Task: Add Lily Of The Desert Aloe Vera Gelly to the cart.
Action: Mouse moved to (729, 262)
Screenshot: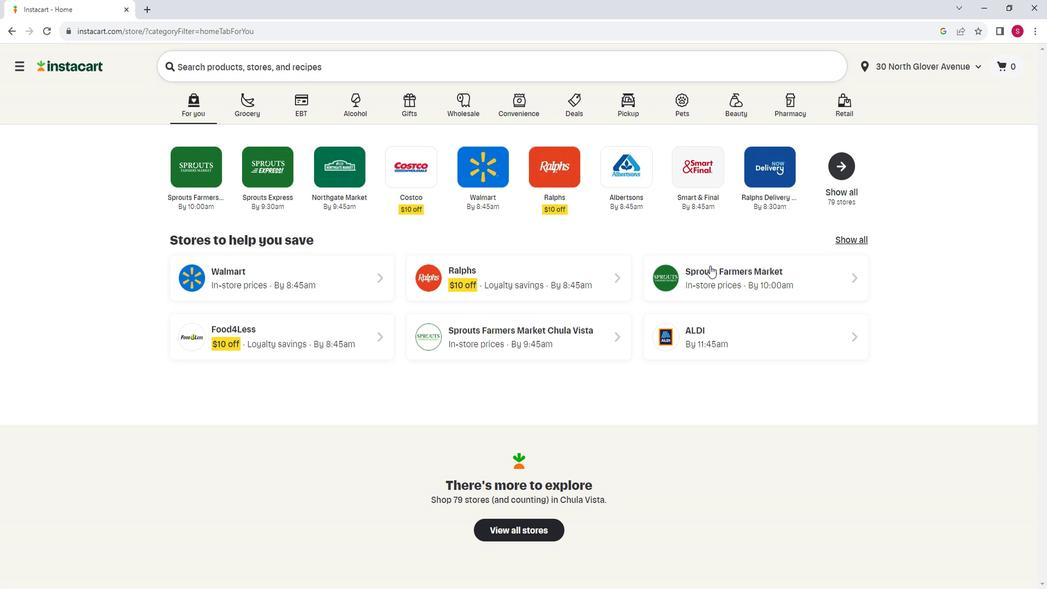 
Action: Mouse pressed left at (729, 262)
Screenshot: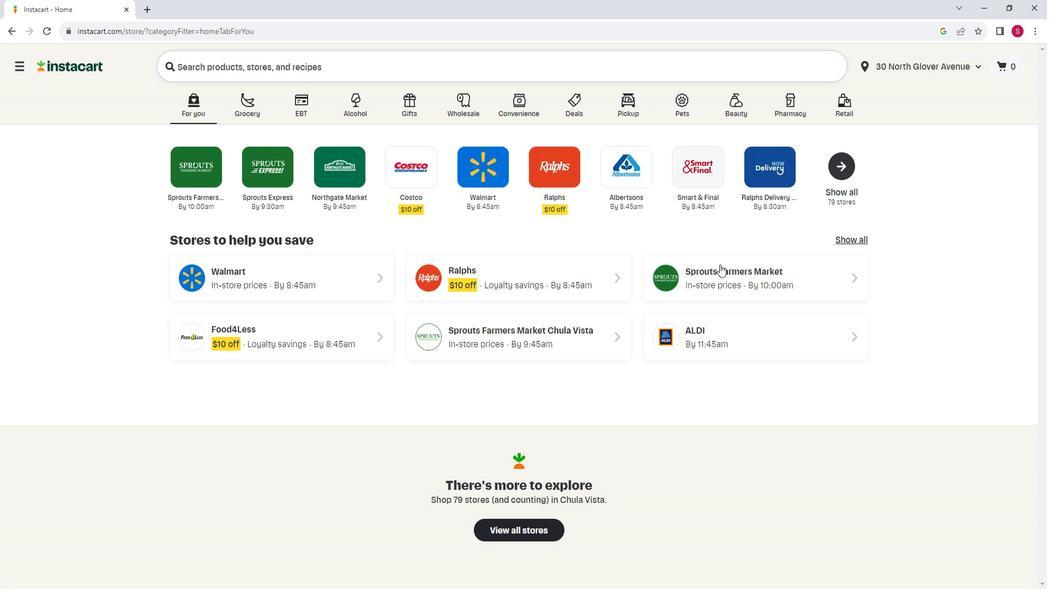 
Action: Mouse moved to (55, 370)
Screenshot: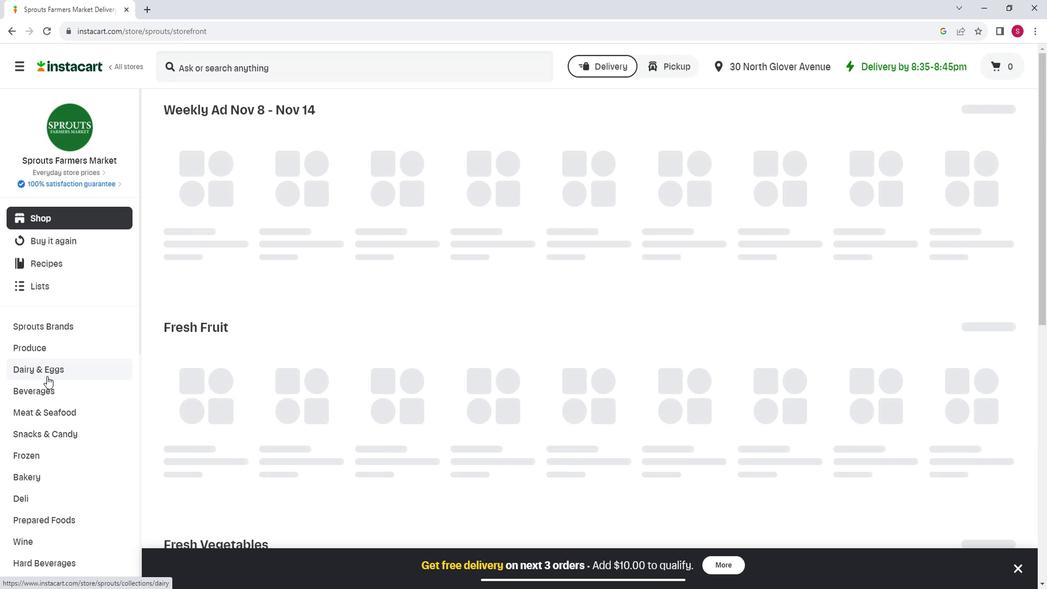 
Action: Mouse scrolled (55, 369) with delta (0, 0)
Screenshot: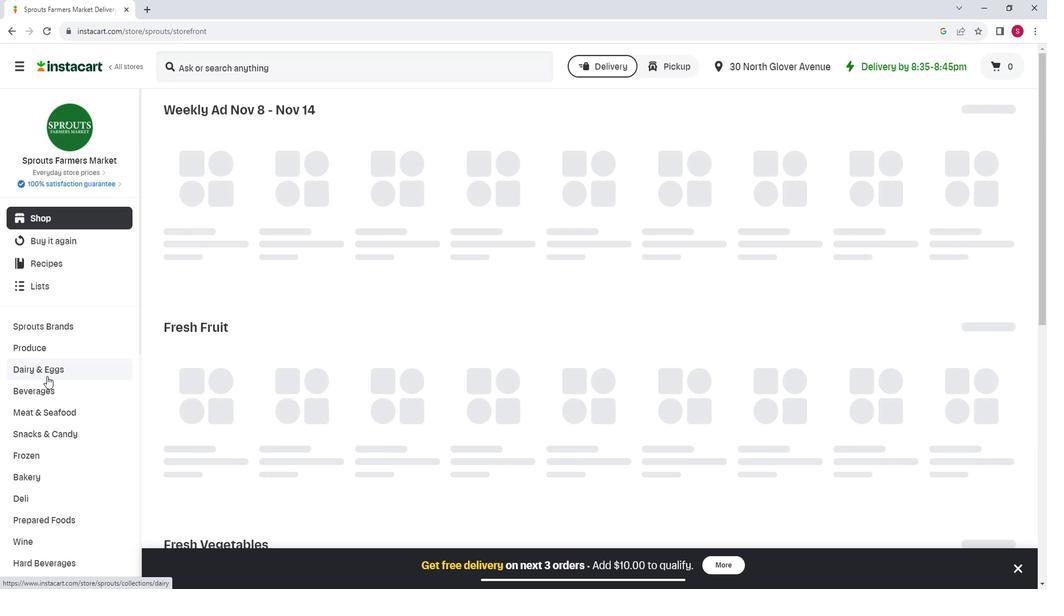 
Action: Mouse scrolled (55, 369) with delta (0, 0)
Screenshot: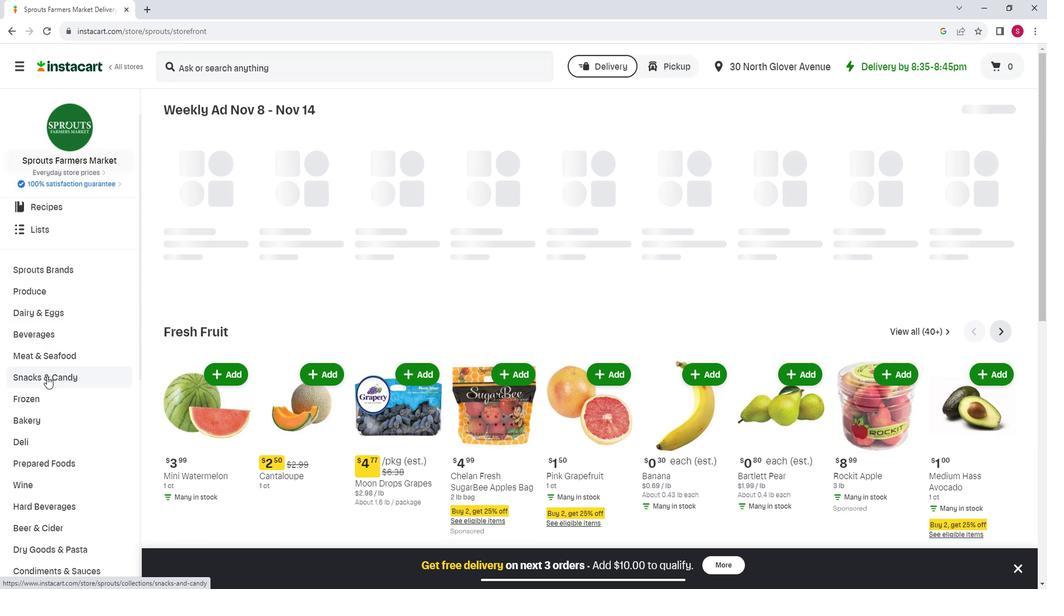 
Action: Mouse scrolled (55, 369) with delta (0, 0)
Screenshot: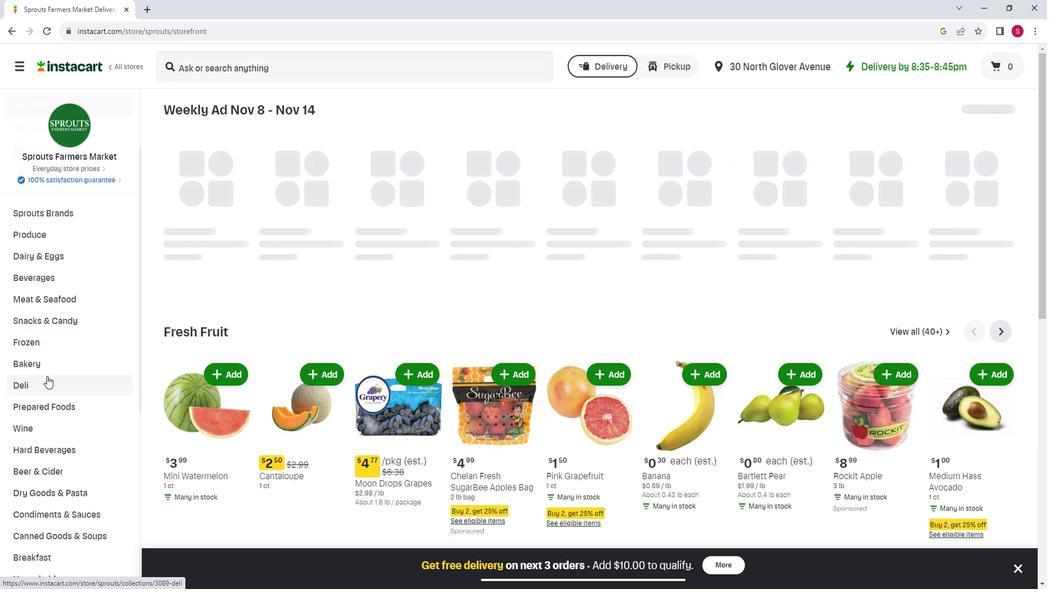 
Action: Mouse moved to (55, 369)
Screenshot: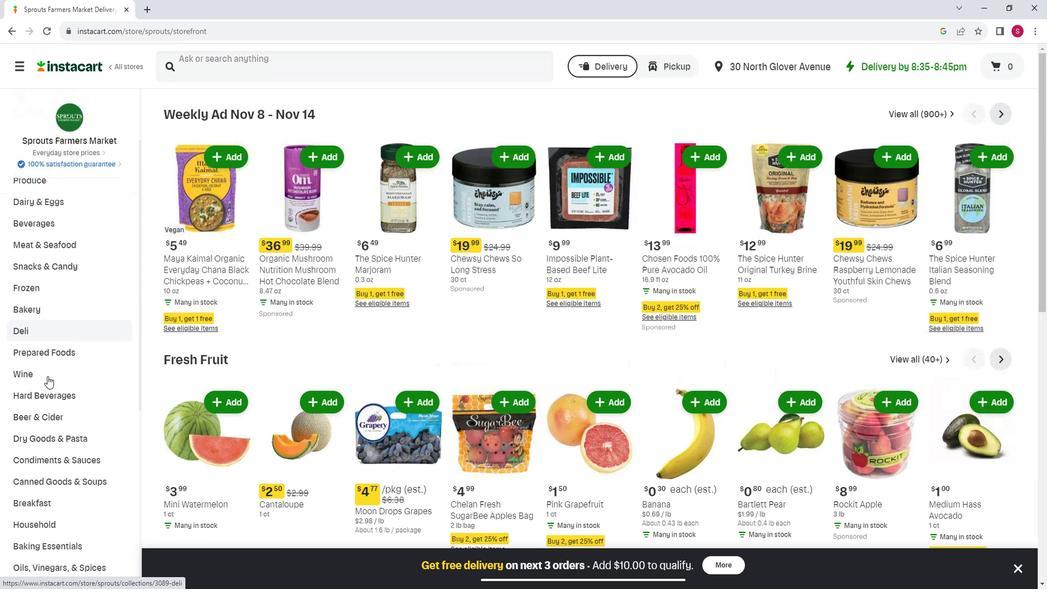 
Action: Mouse scrolled (55, 369) with delta (0, 0)
Screenshot: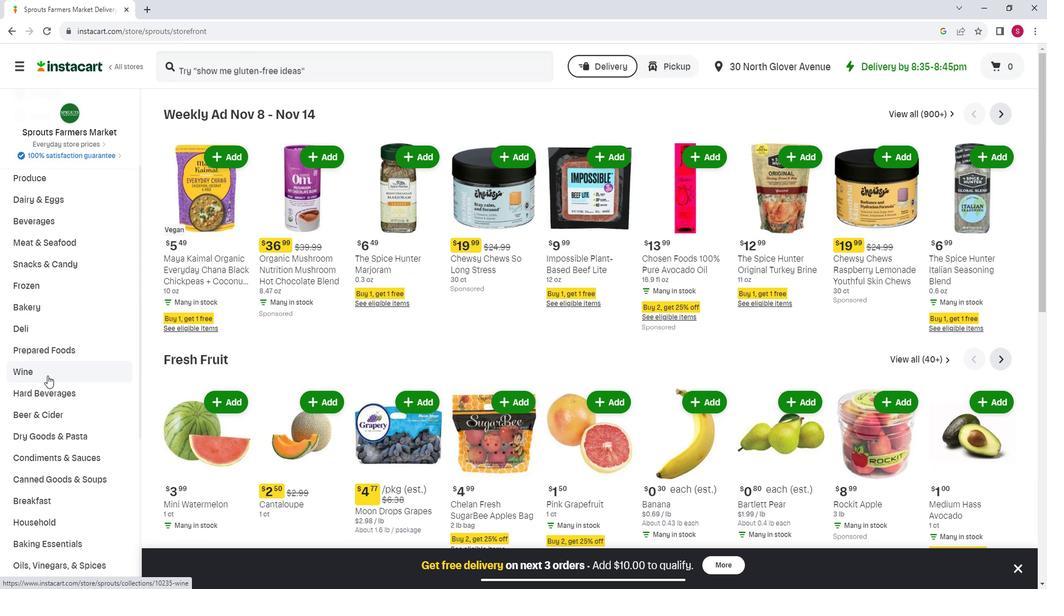 
Action: Mouse scrolled (55, 369) with delta (0, 0)
Screenshot: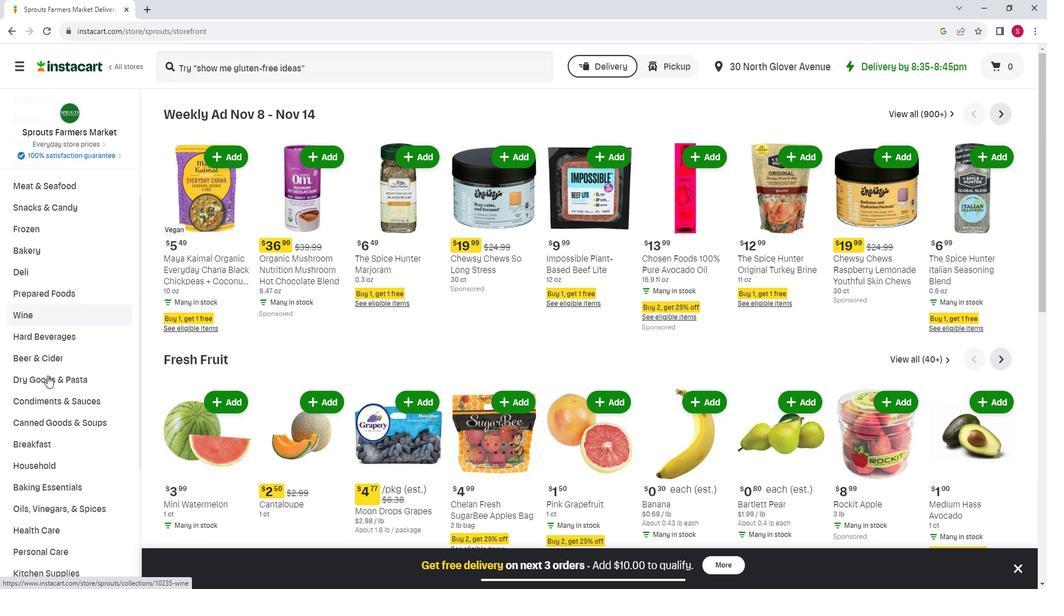 
Action: Mouse scrolled (55, 369) with delta (0, 0)
Screenshot: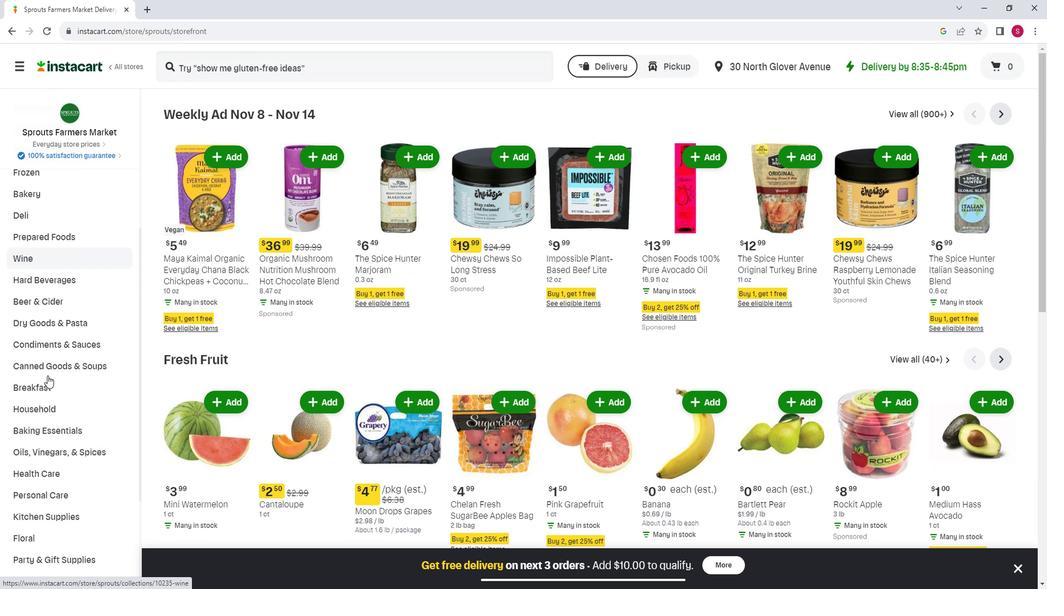 
Action: Mouse moved to (72, 433)
Screenshot: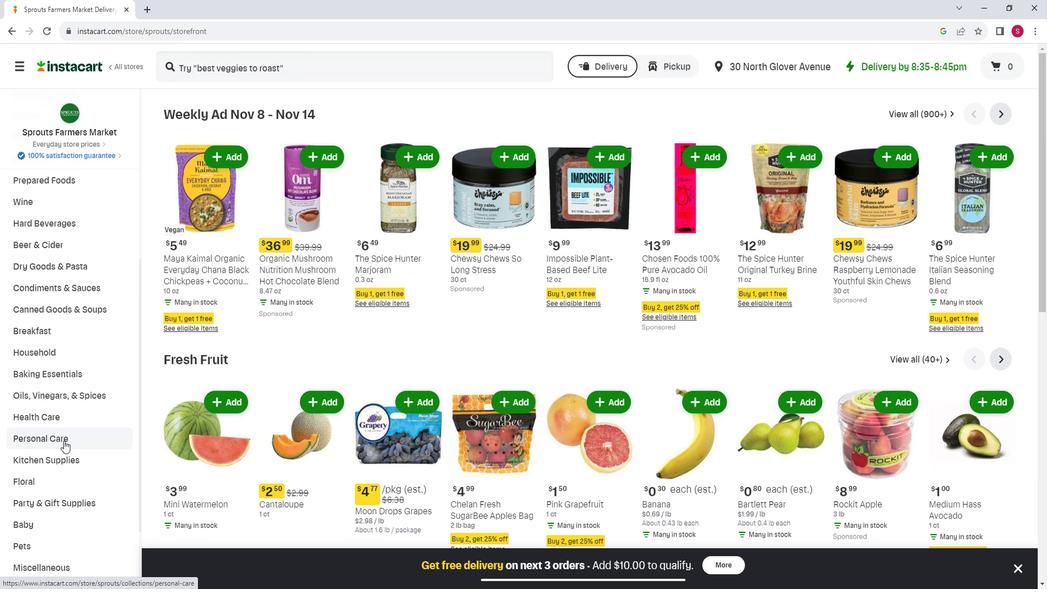 
Action: Mouse pressed left at (72, 433)
Screenshot: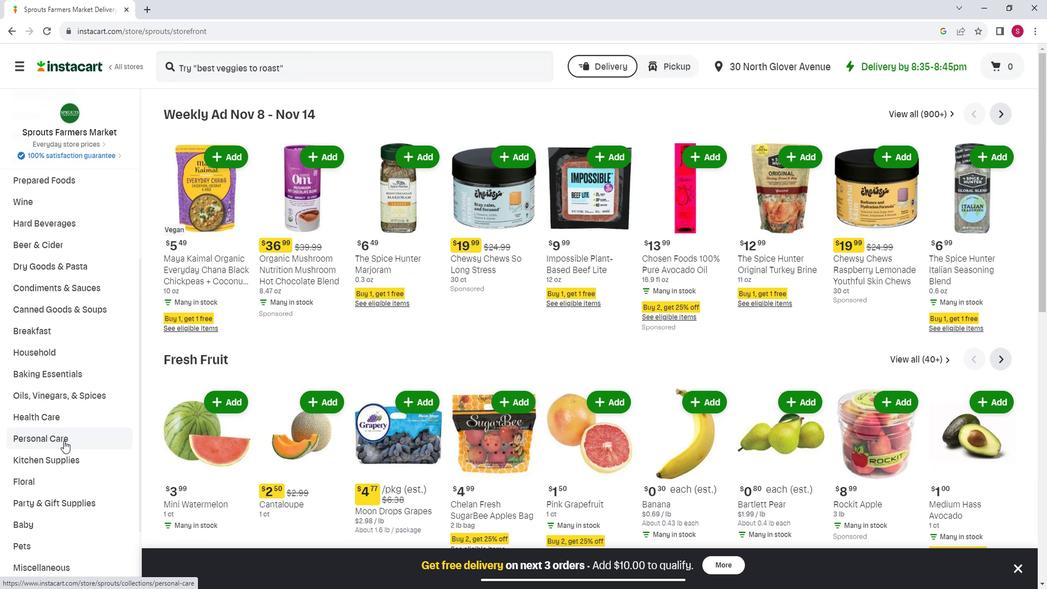 
Action: Mouse moved to (275, 146)
Screenshot: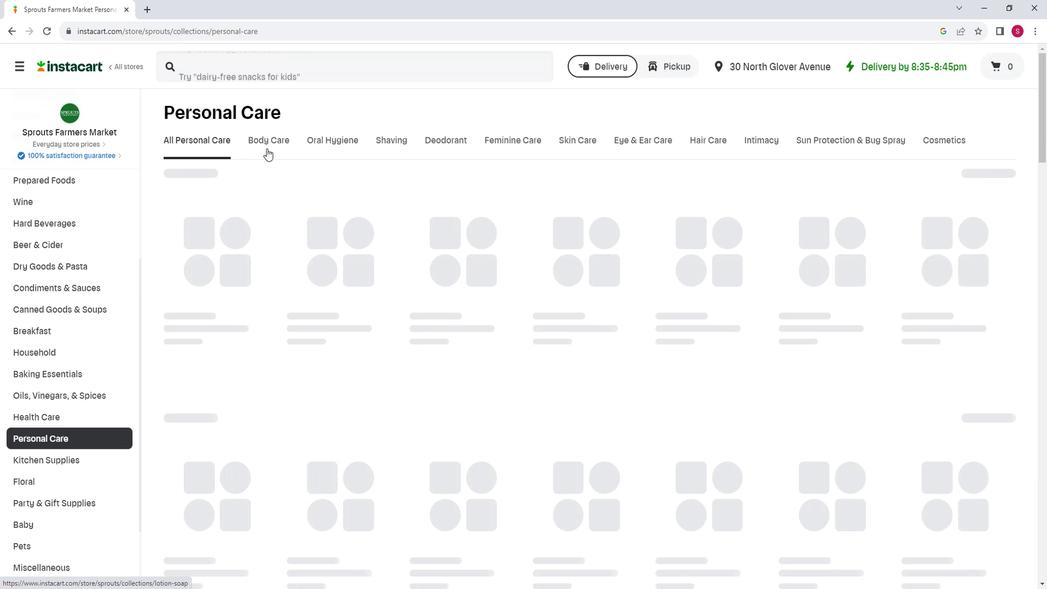
Action: Mouse pressed left at (275, 146)
Screenshot: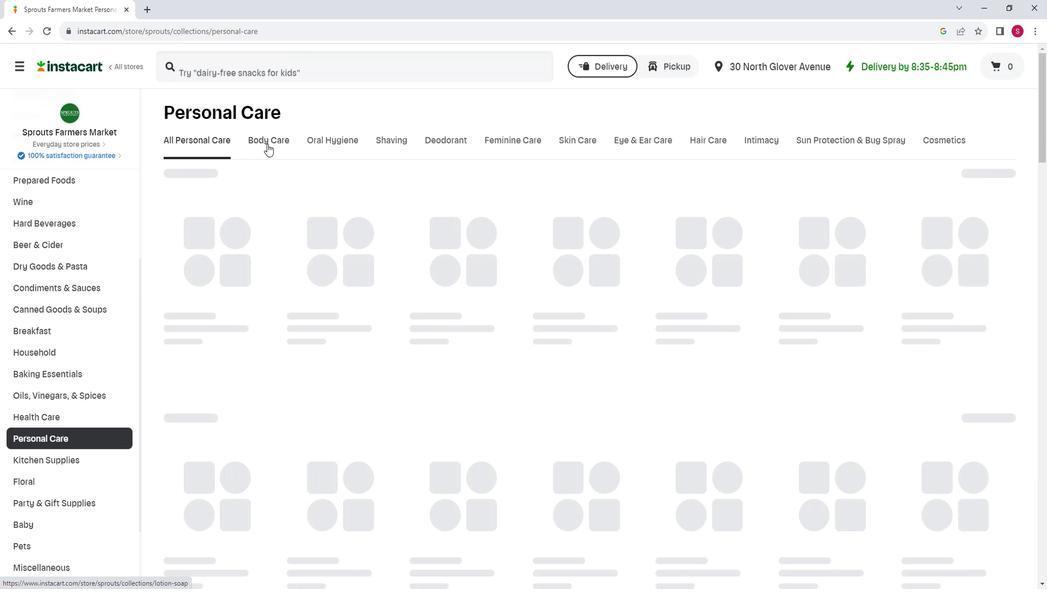 
Action: Mouse moved to (439, 183)
Screenshot: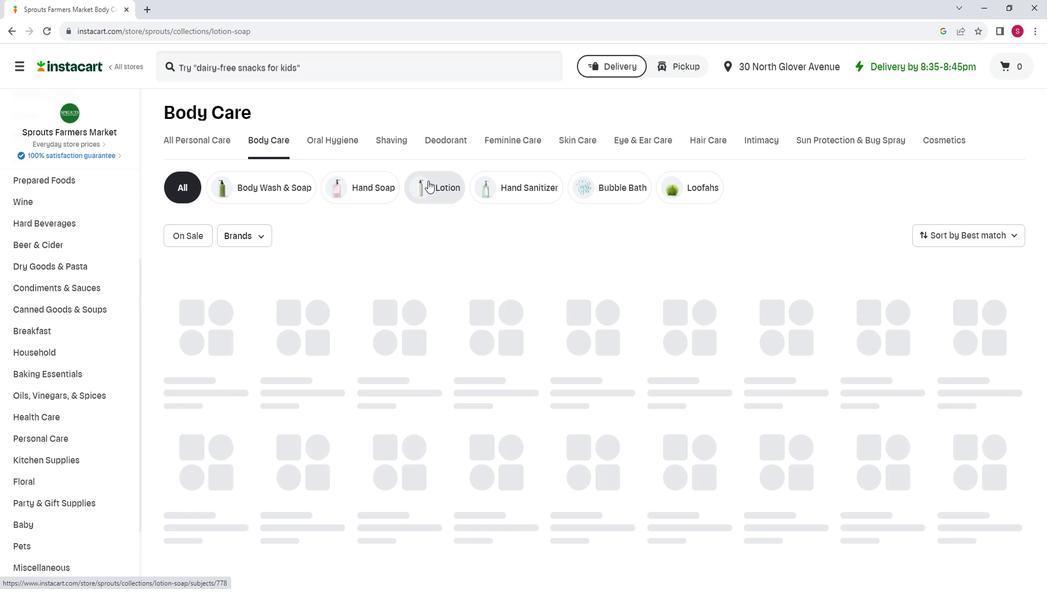 
Action: Mouse pressed left at (439, 183)
Screenshot: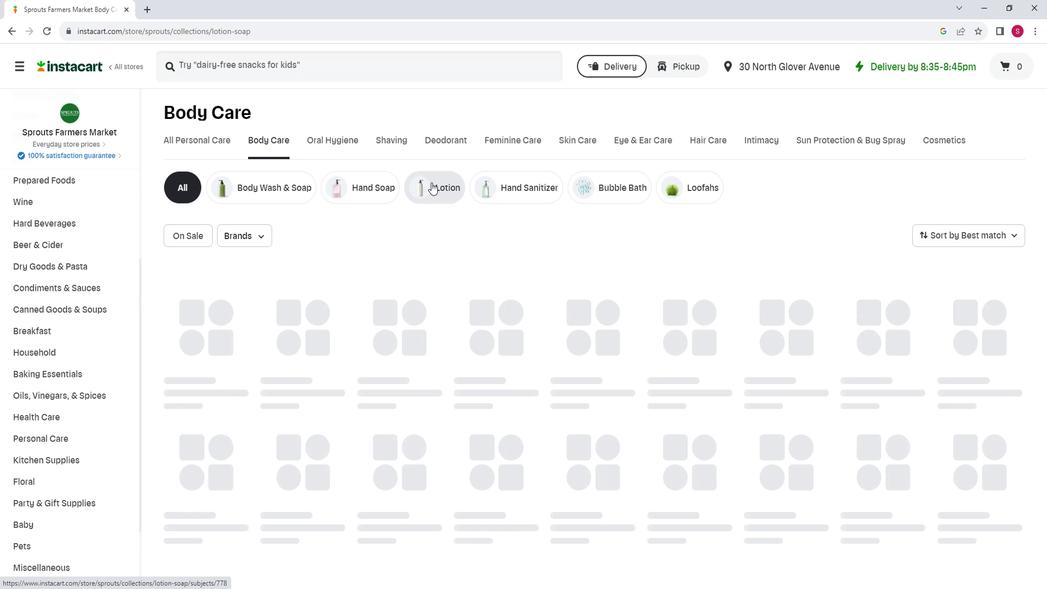 
Action: Mouse moved to (309, 78)
Screenshot: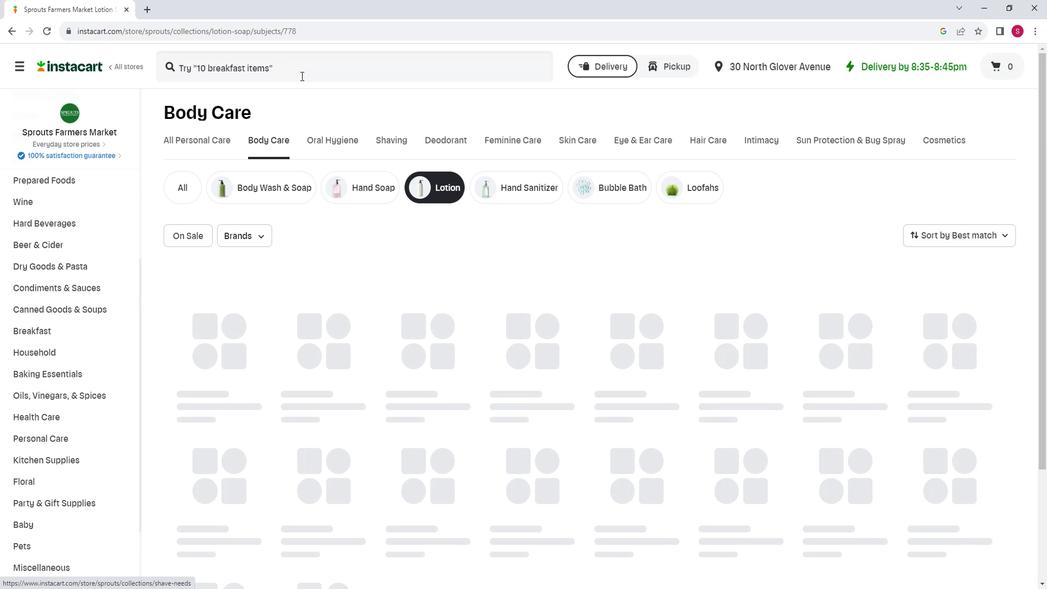 
Action: Mouse pressed left at (309, 78)
Screenshot: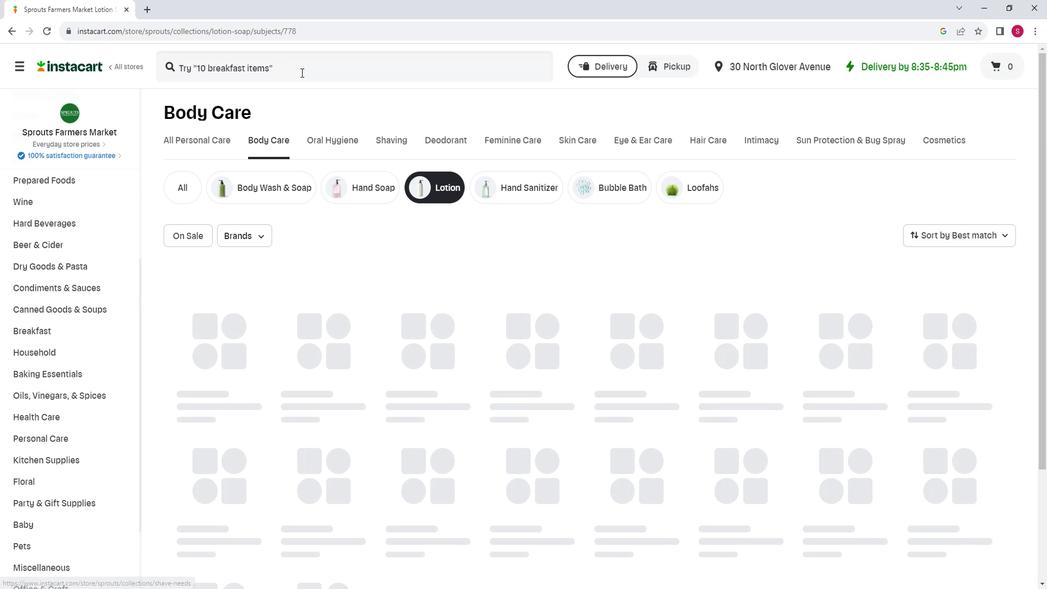 
Action: Mouse moved to (309, 76)
Screenshot: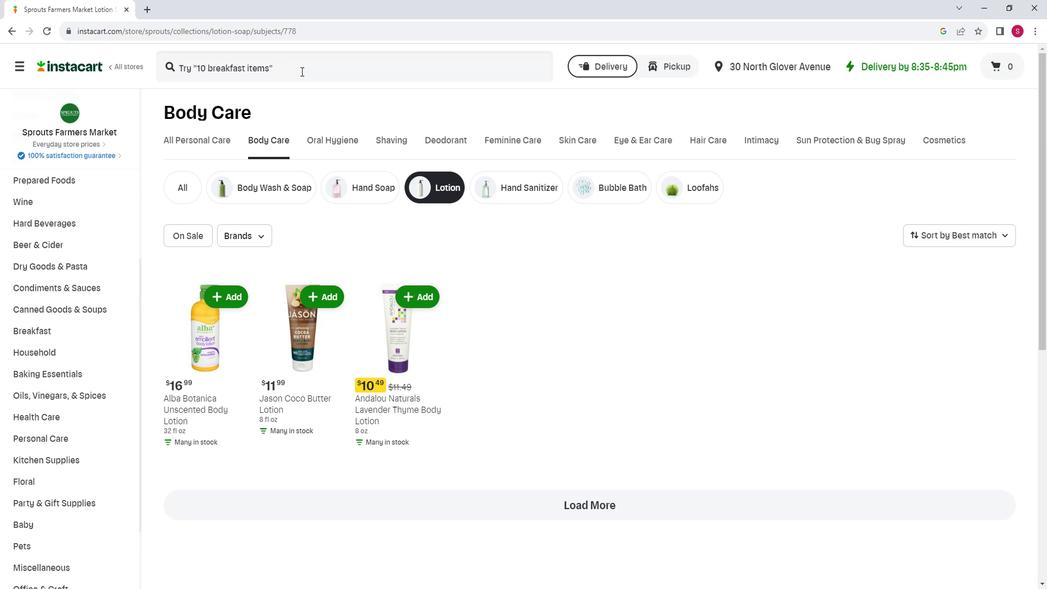 
Action: Key pressed <Key.shift>Lily<Key.space><Key.shift>Of<Key.space><Key.shift>T
Screenshot: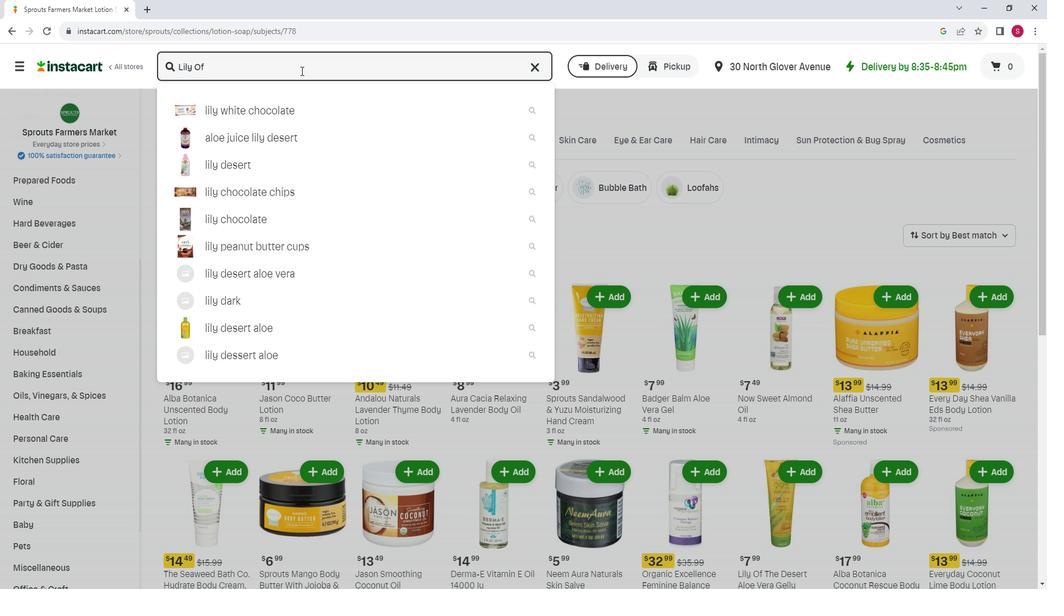 
Action: Mouse moved to (308, 74)
Screenshot: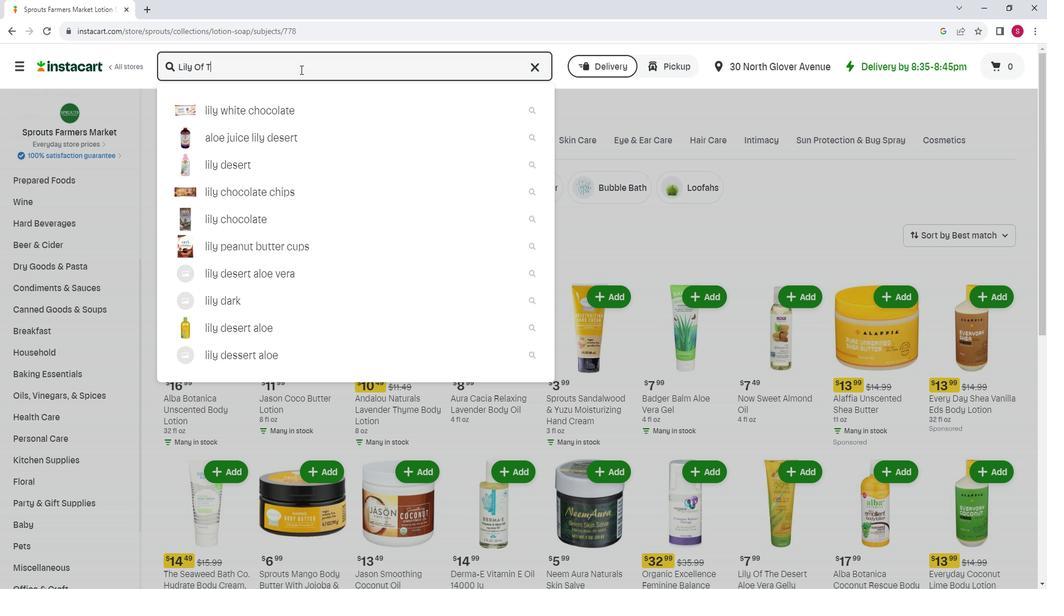 
Action: Key pressed h
Screenshot: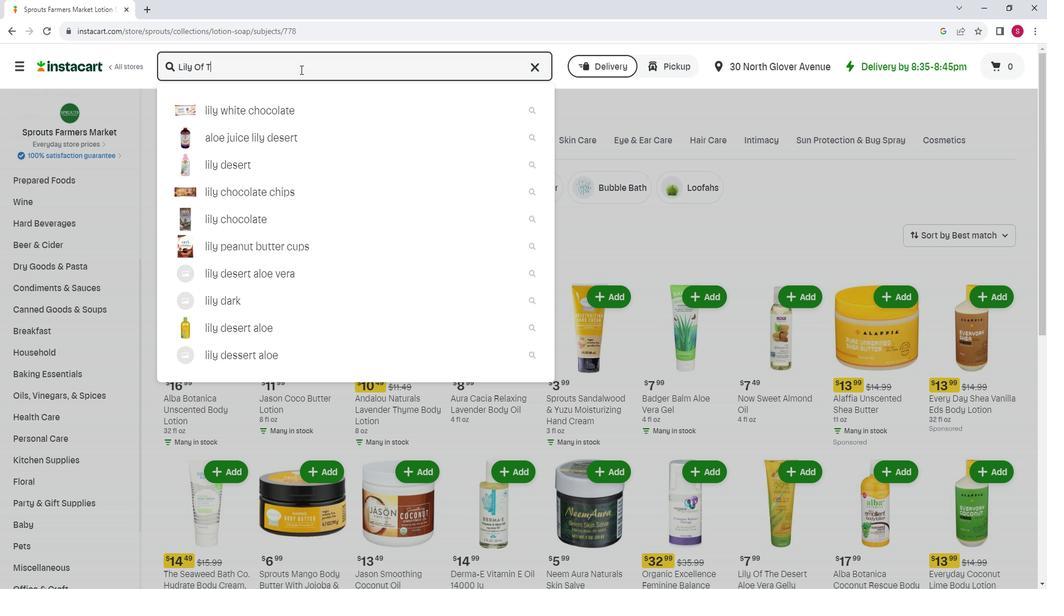 
Action: Mouse moved to (308, 73)
Screenshot: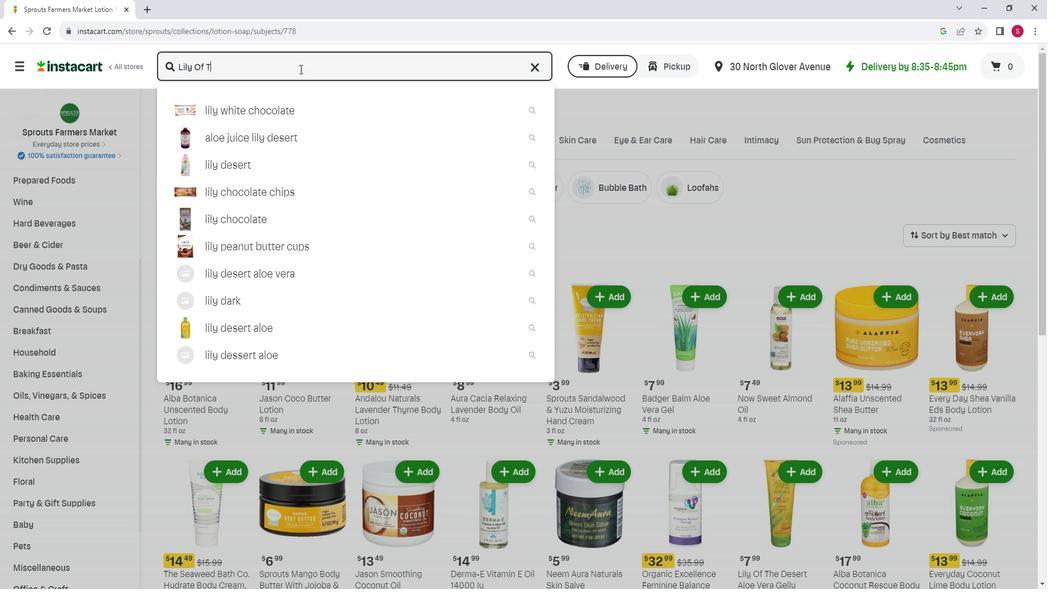 
Action: Key pressed e<Key.space><Key.shift>Desert<Key.space><Key.shift>Aloe<Key.space><Key.shift>Vera<Key.space><Key.shift>Gelly<Key.space><Key.enter>
Screenshot: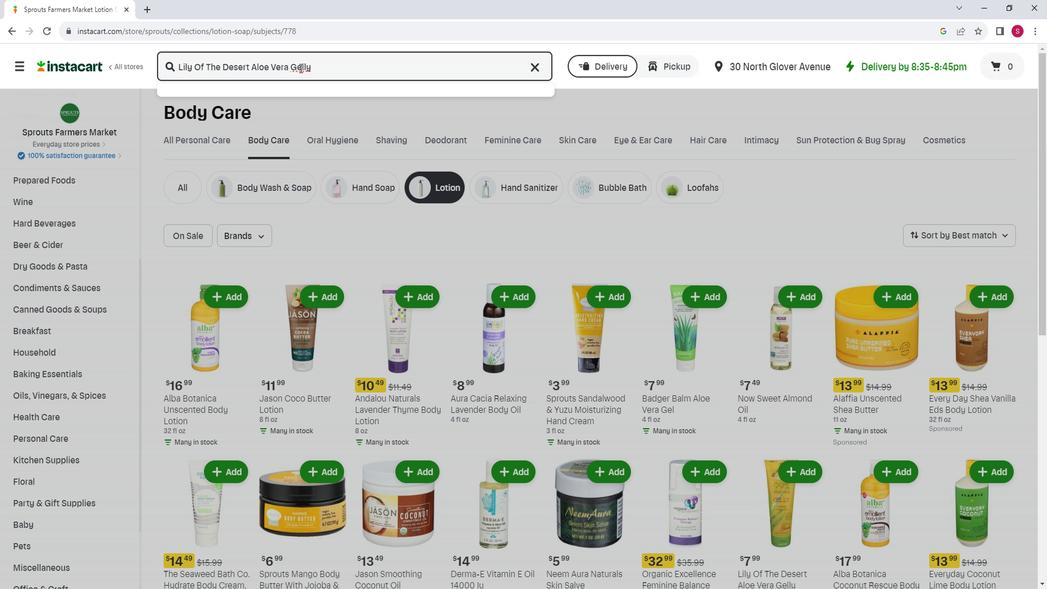 
Action: Mouse moved to (679, 219)
Screenshot: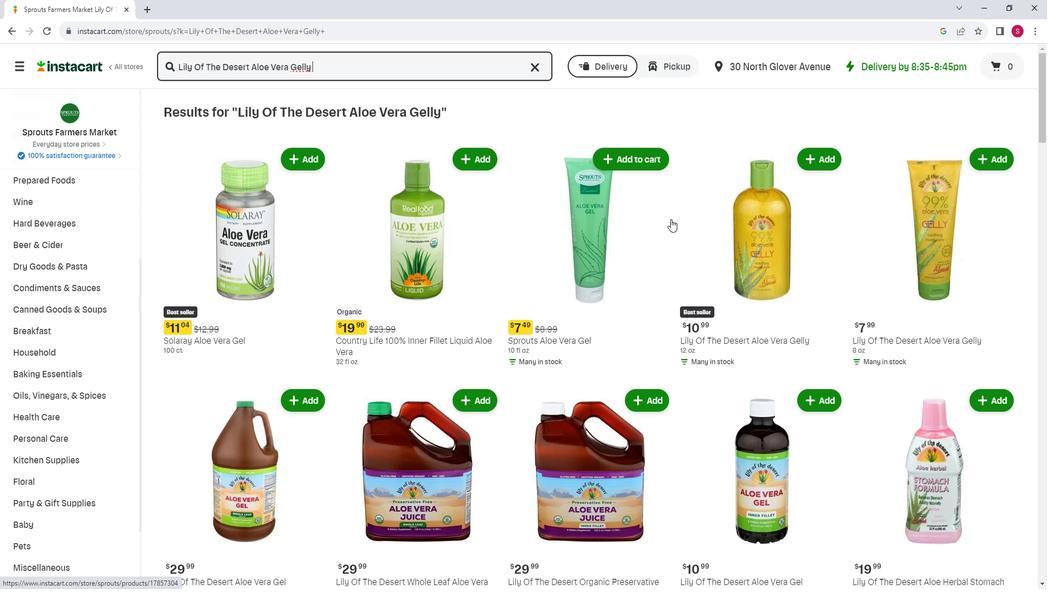 
Action: Mouse scrolled (679, 218) with delta (0, 0)
Screenshot: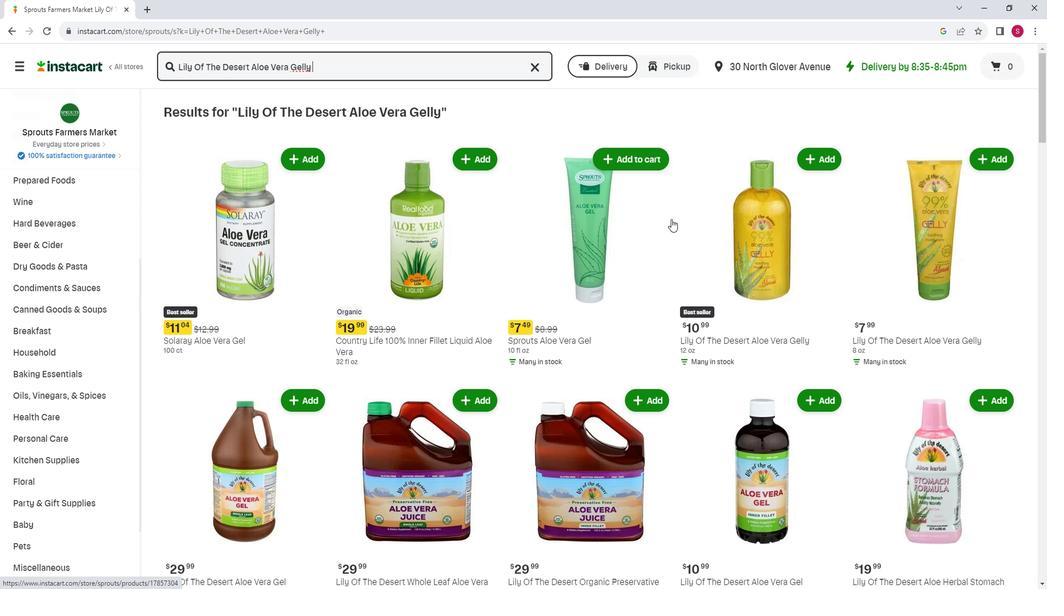 
Action: Mouse moved to (672, 226)
Screenshot: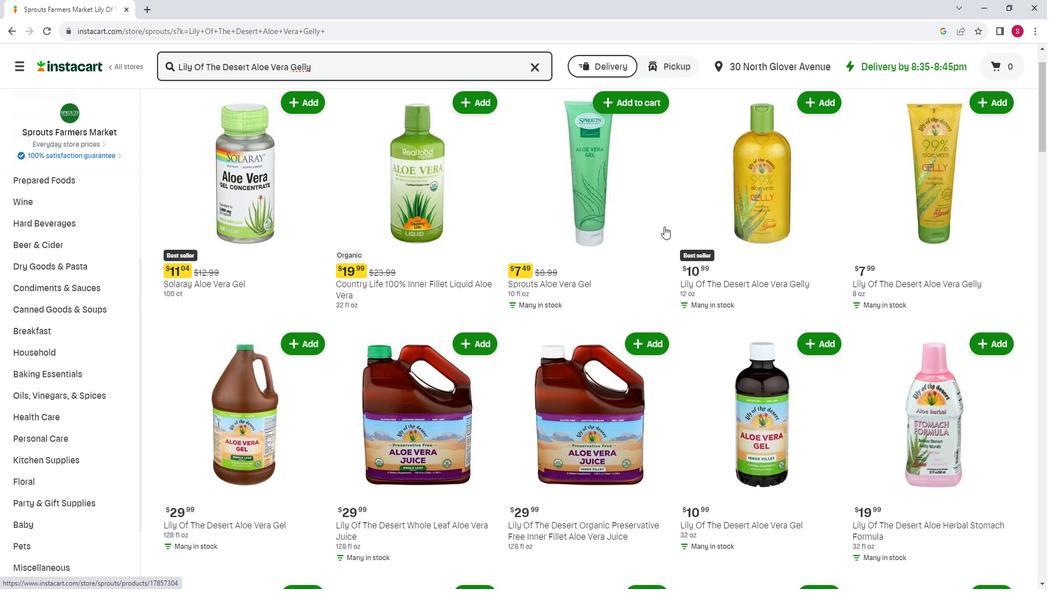 
Action: Mouse scrolled (672, 227) with delta (0, 0)
Screenshot: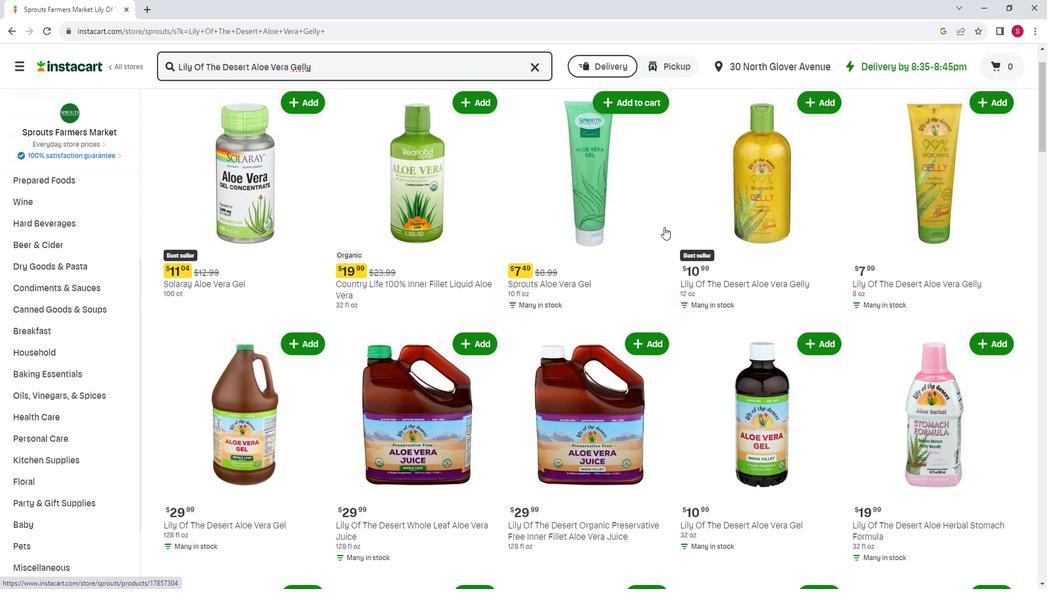 
Action: Mouse moved to (816, 162)
Screenshot: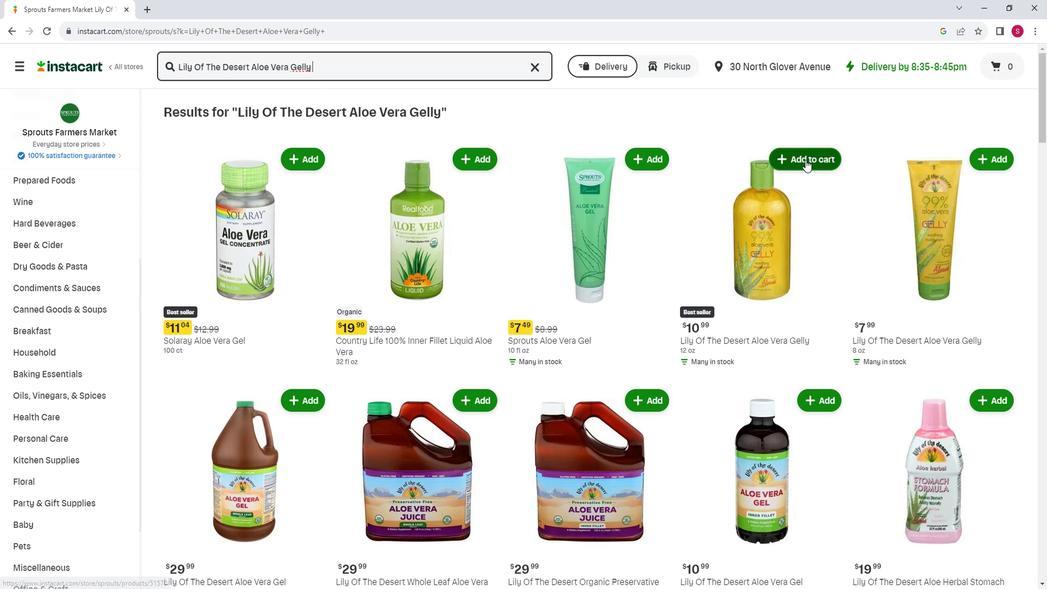 
Action: Mouse pressed left at (816, 162)
Screenshot: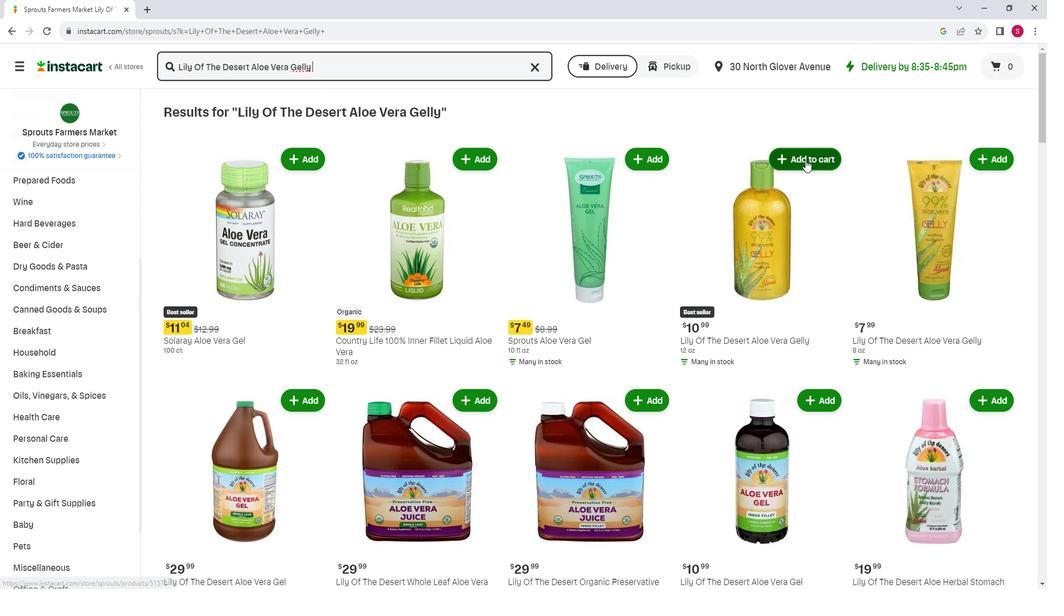 
Action: Mouse moved to (774, 119)
Screenshot: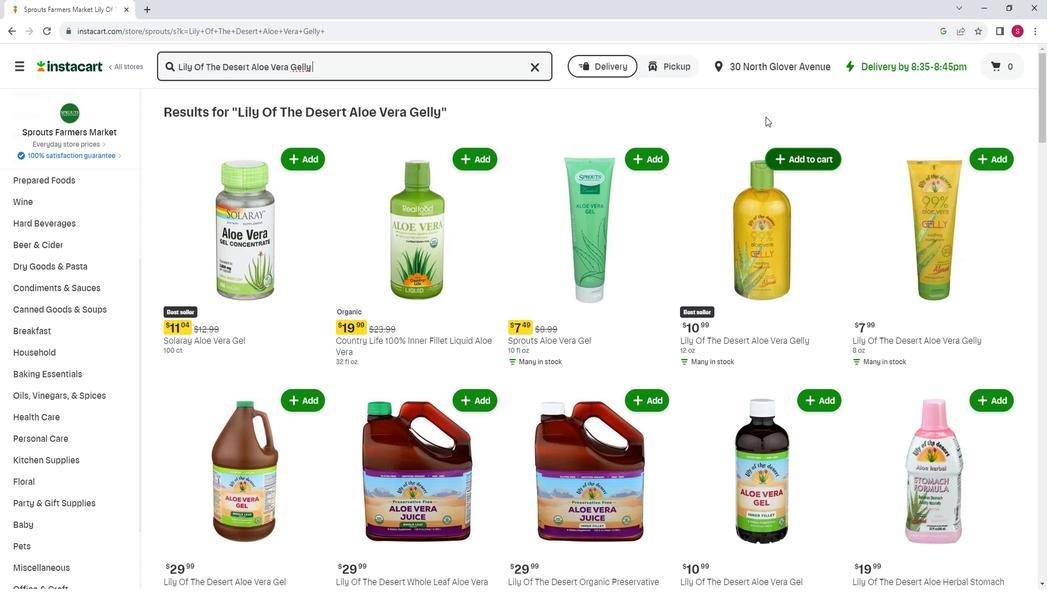 
